 Task: Search on Turbo Tax how can we import 1099-INT form.
Action: Mouse moved to (1302, 81)
Screenshot: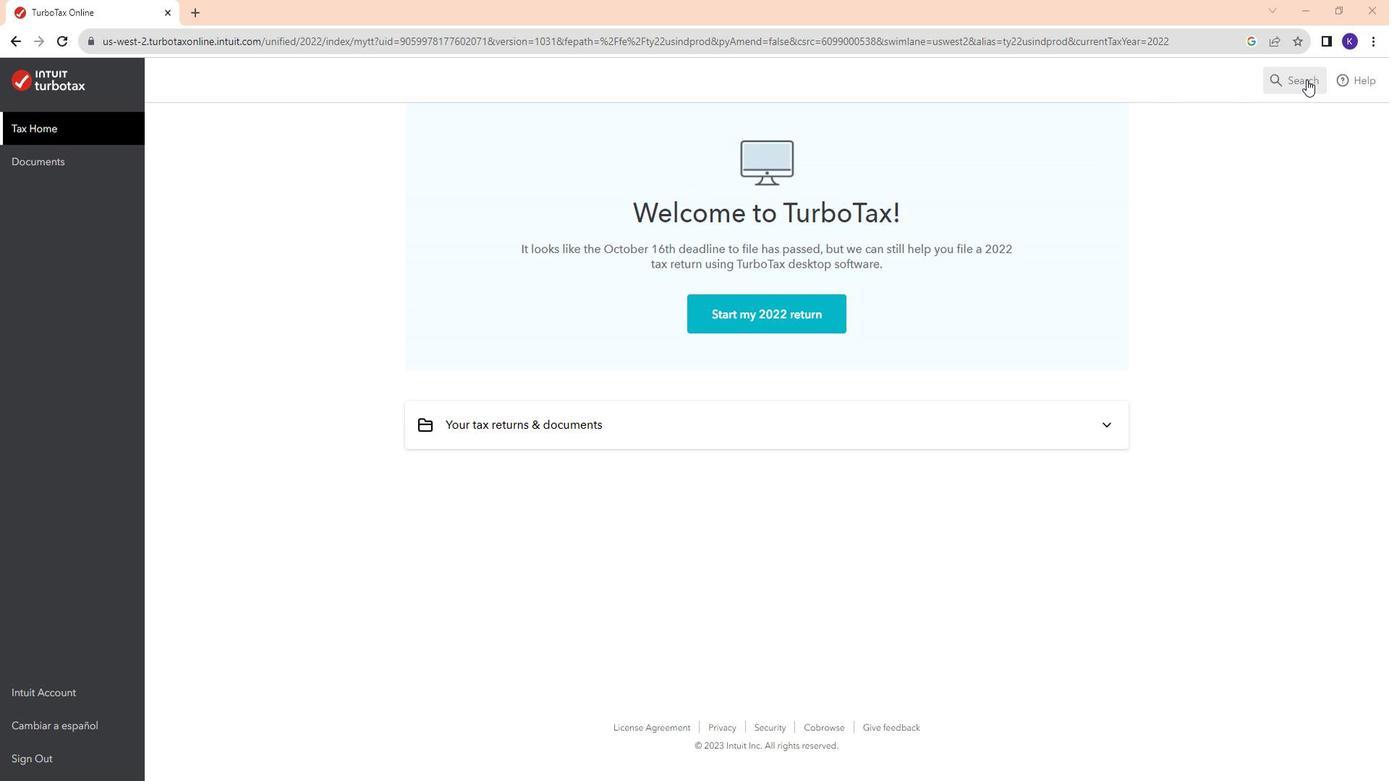 
Action: Mouse pressed left at (1302, 81)
Screenshot: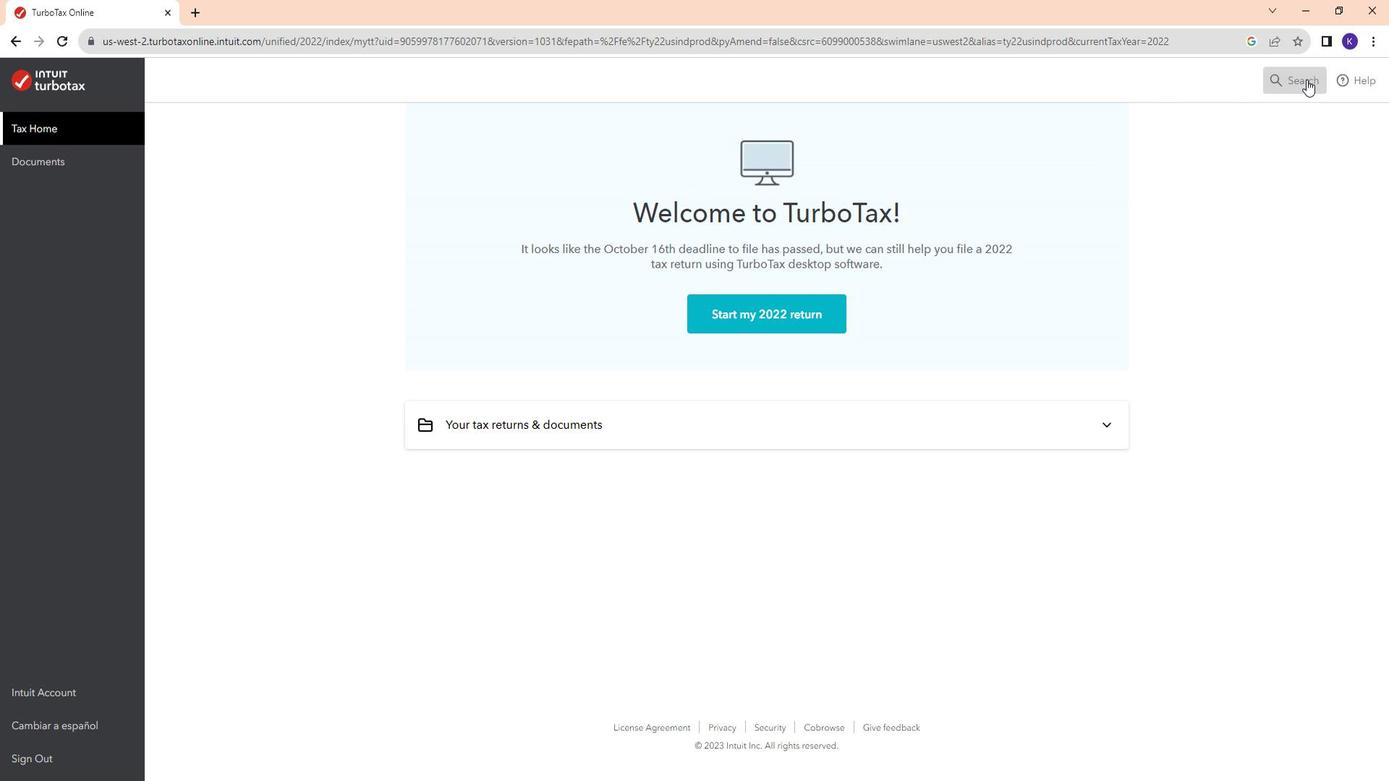 
Action: Mouse moved to (1157, 129)
Screenshot: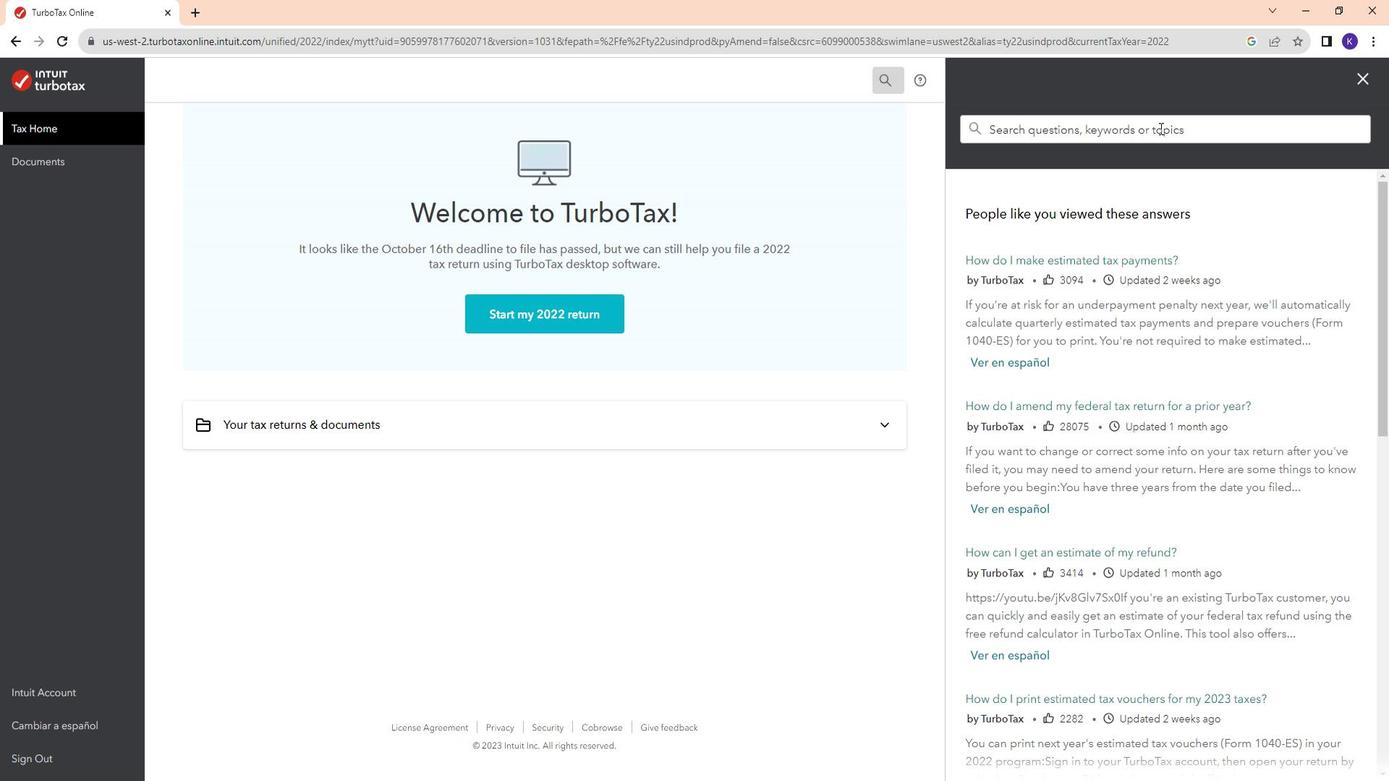 
Action: Mouse pressed left at (1157, 129)
Screenshot: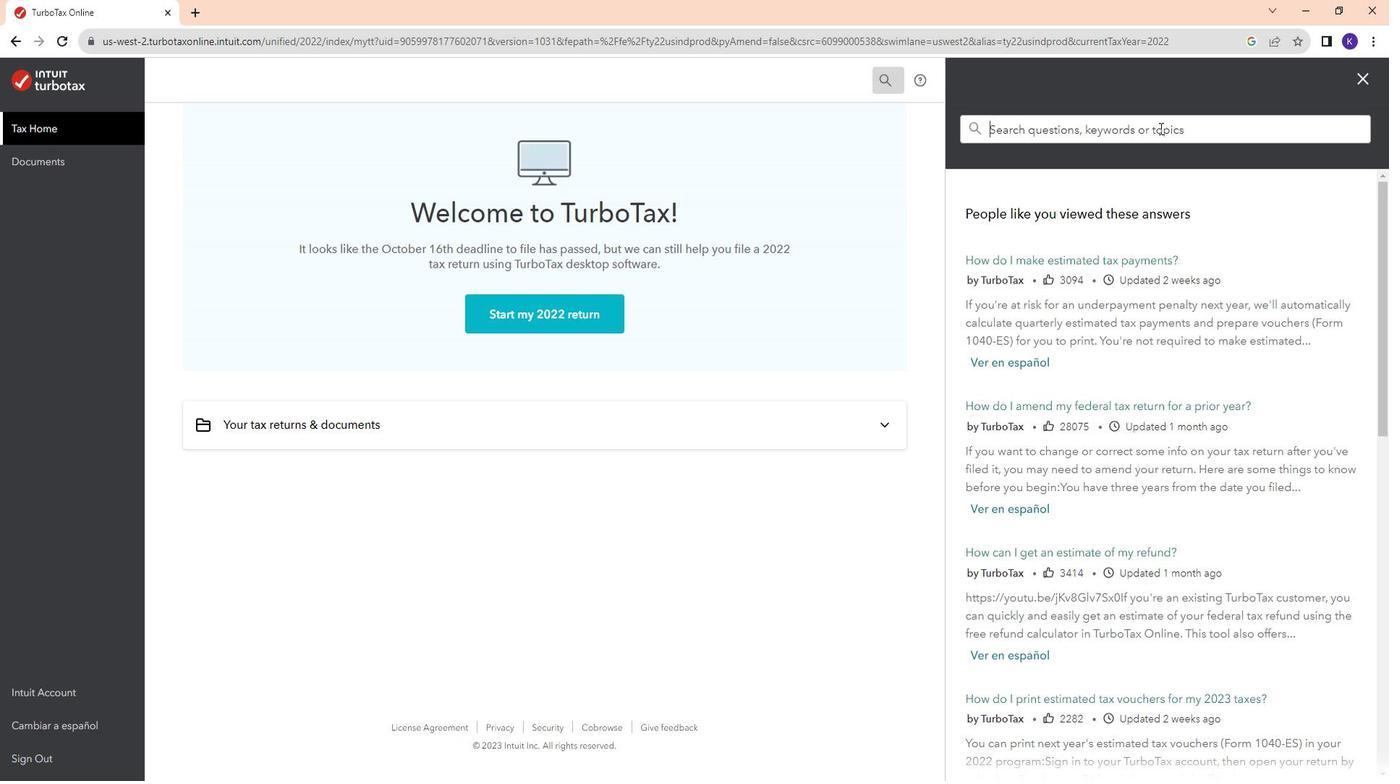 
Action: Key pressed how<Key.space>can<Key.space>i<Key.space>import<Key.space>1099-<Key.caps_lock>INT<Key.space><Key.caps_lock>form<Key.enter>
Screenshot: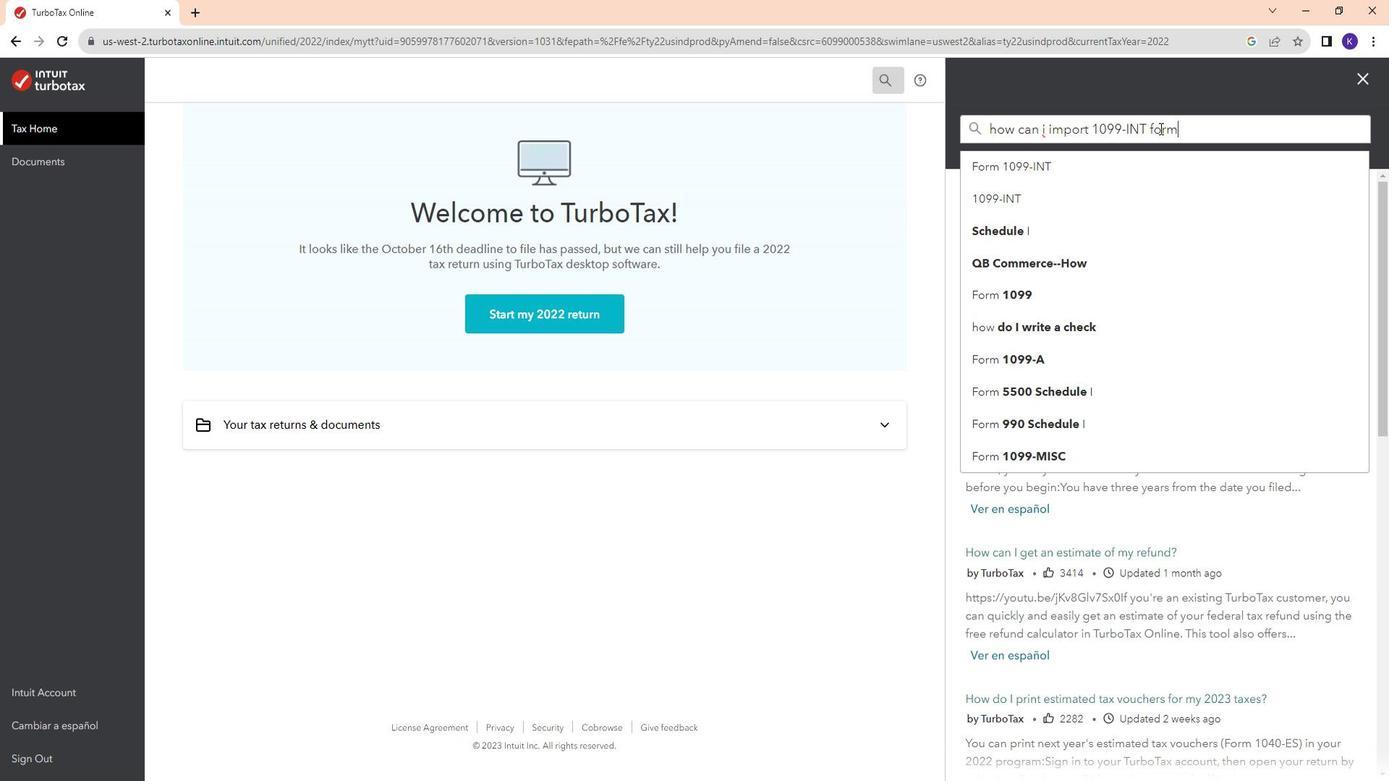 
Action: Mouse moved to (1162, 375)
Screenshot: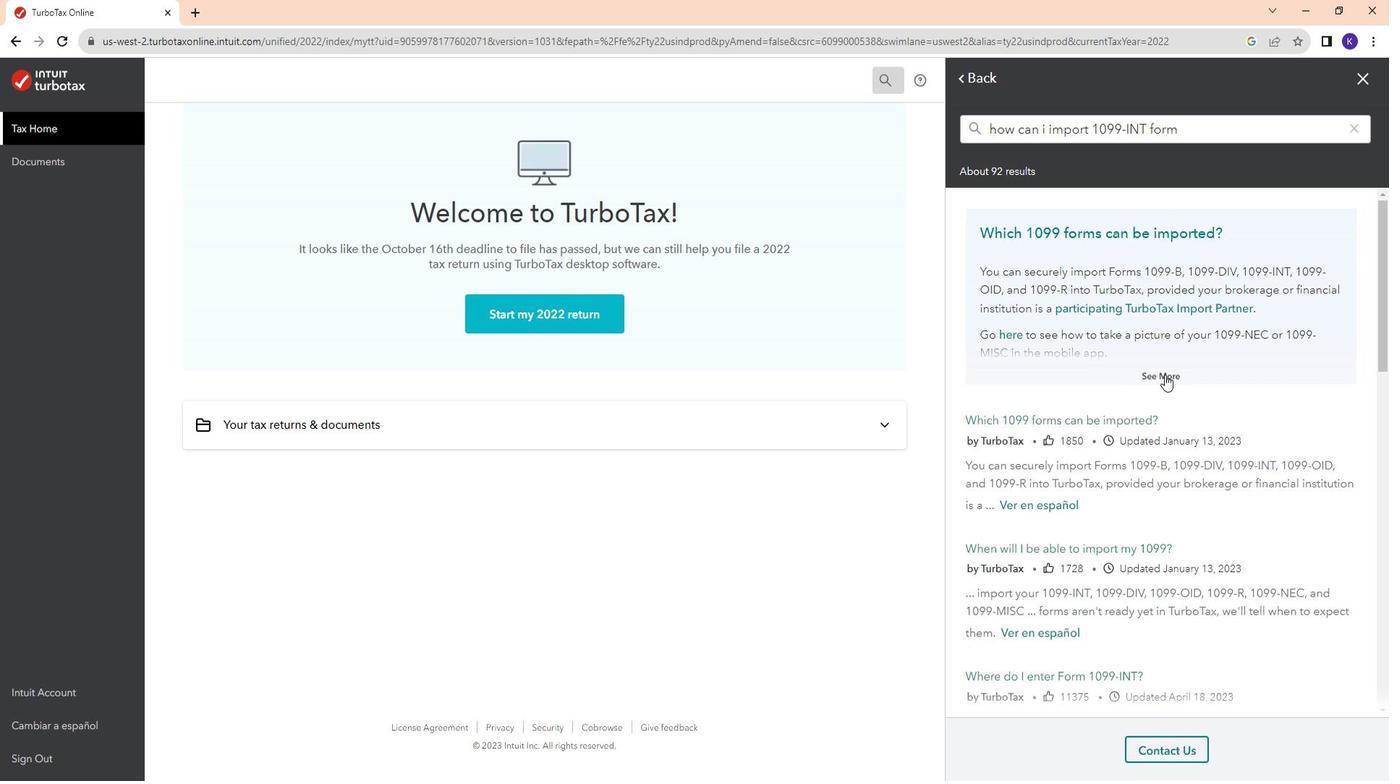
Action: Mouse pressed left at (1162, 375)
Screenshot: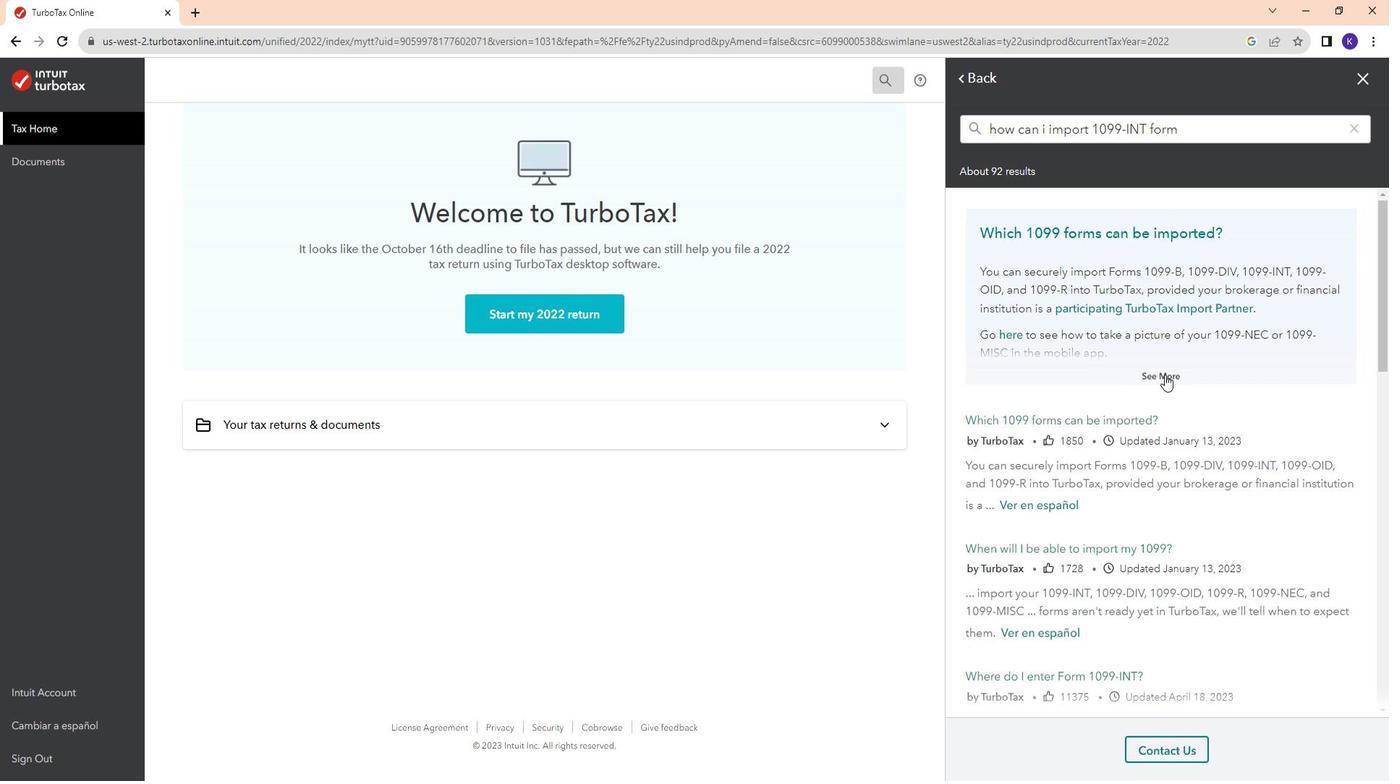
Action: Mouse scrolled (1162, 374) with delta (0, 0)
Screenshot: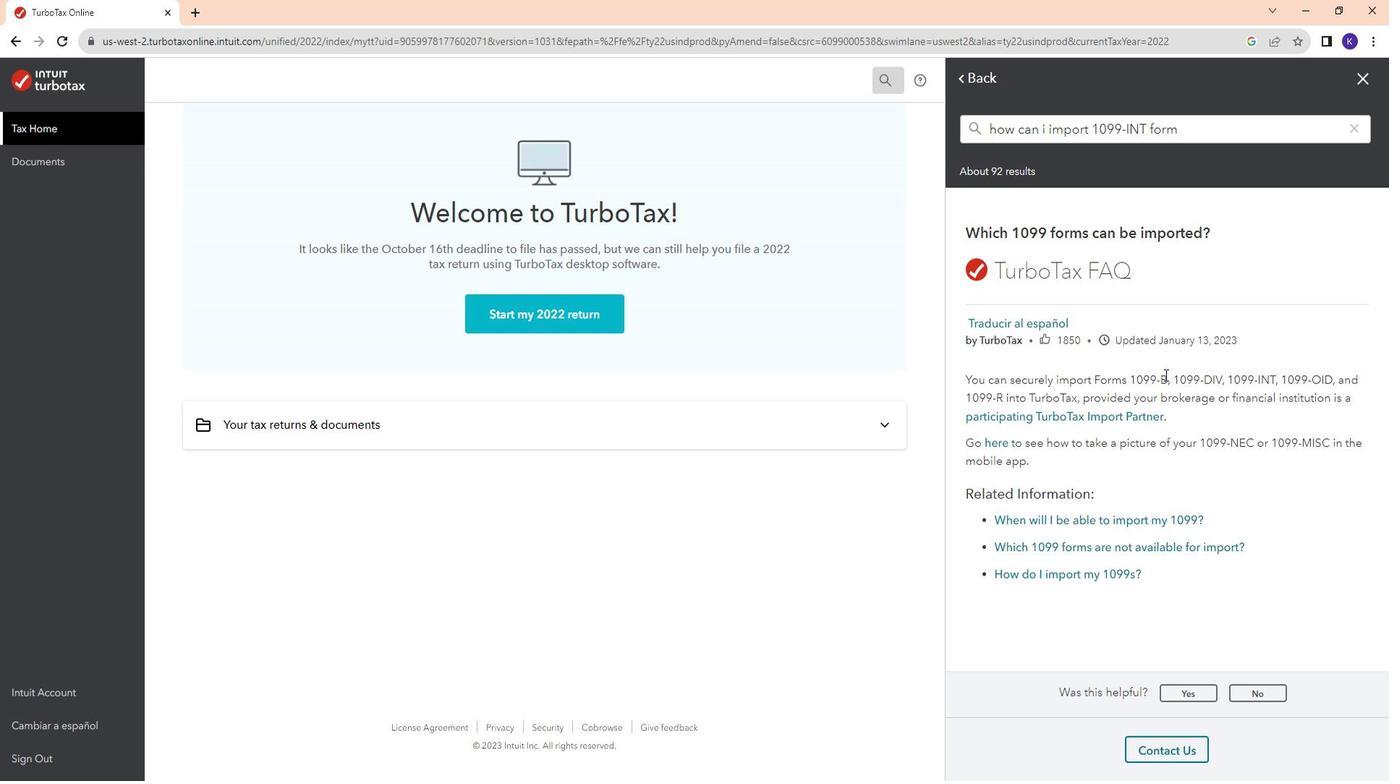 
Action: Mouse scrolled (1162, 374) with delta (0, 0)
Screenshot: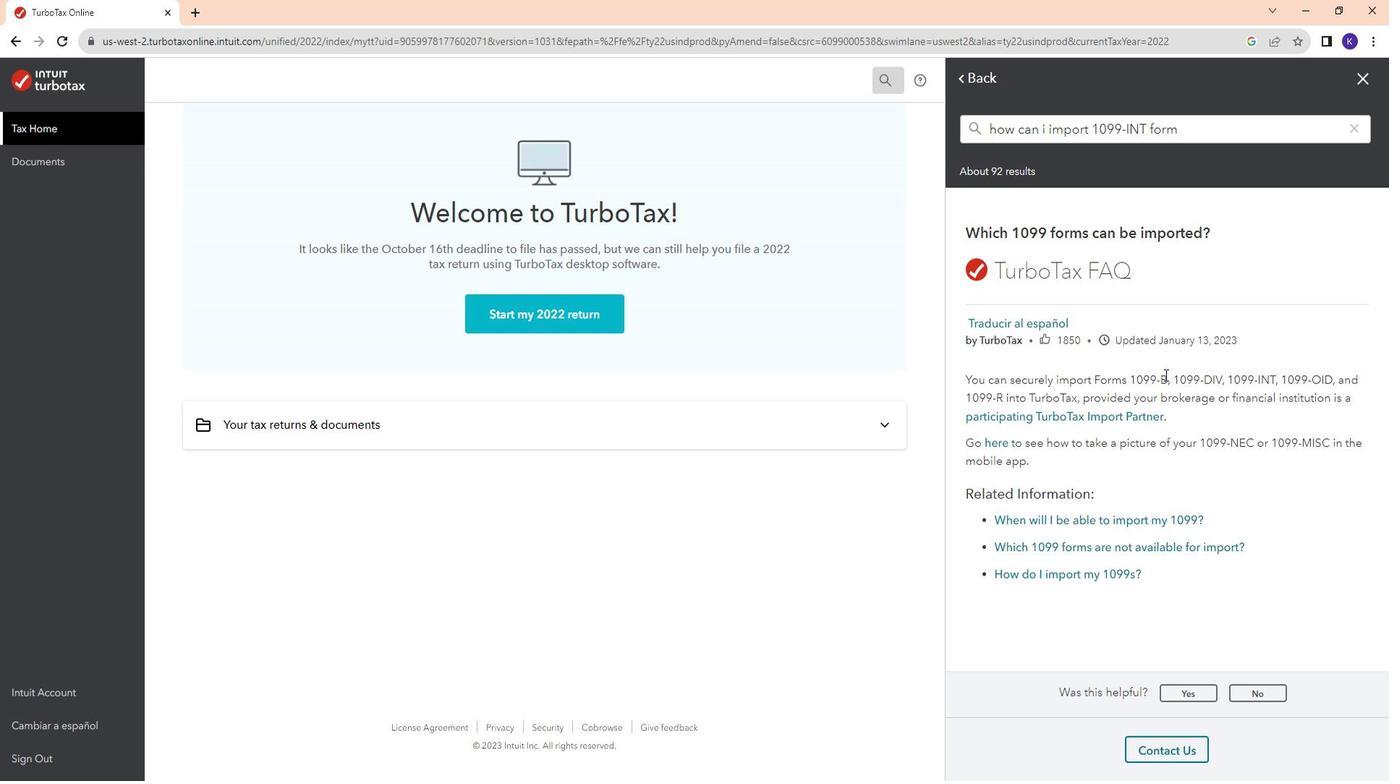 
Action: Mouse scrolled (1162, 374) with delta (0, 0)
Screenshot: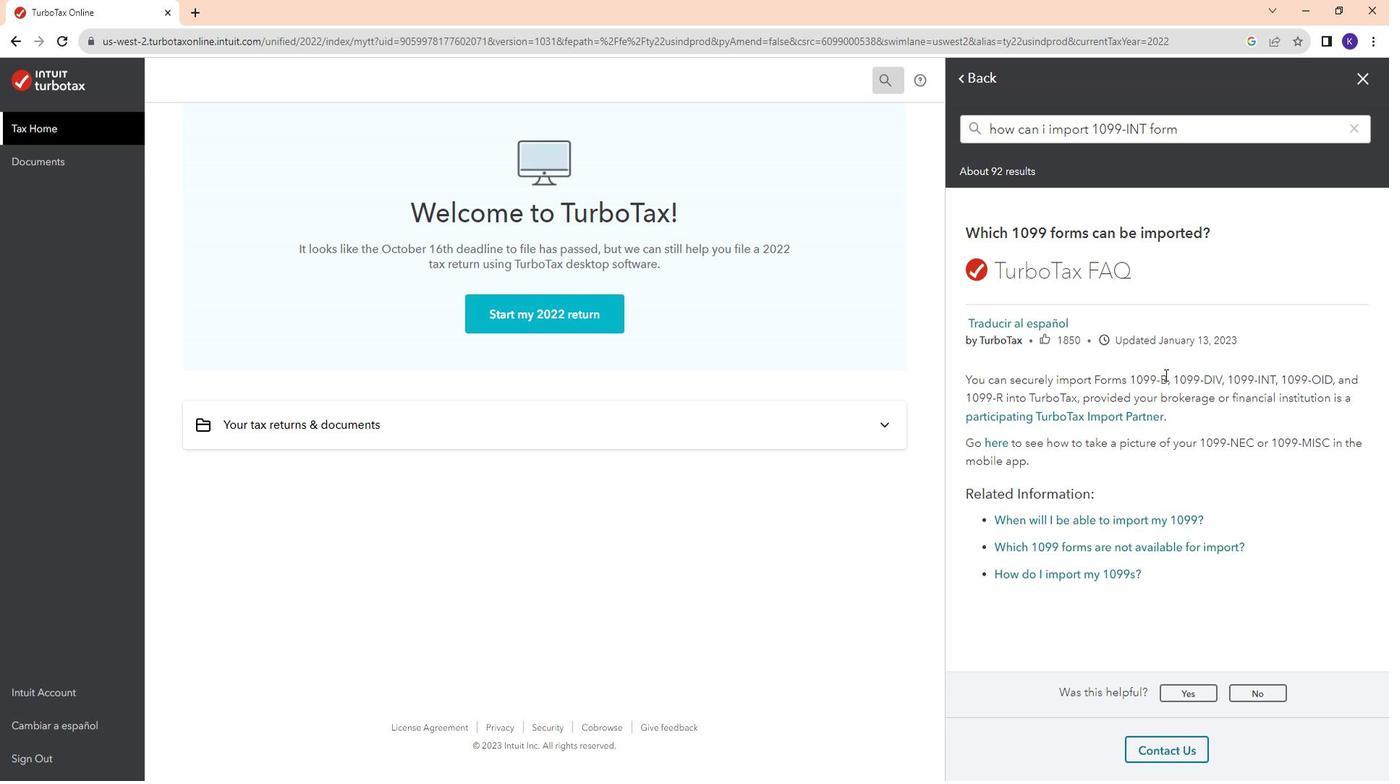 
Action: Mouse scrolled (1162, 374) with delta (0, 0)
Screenshot: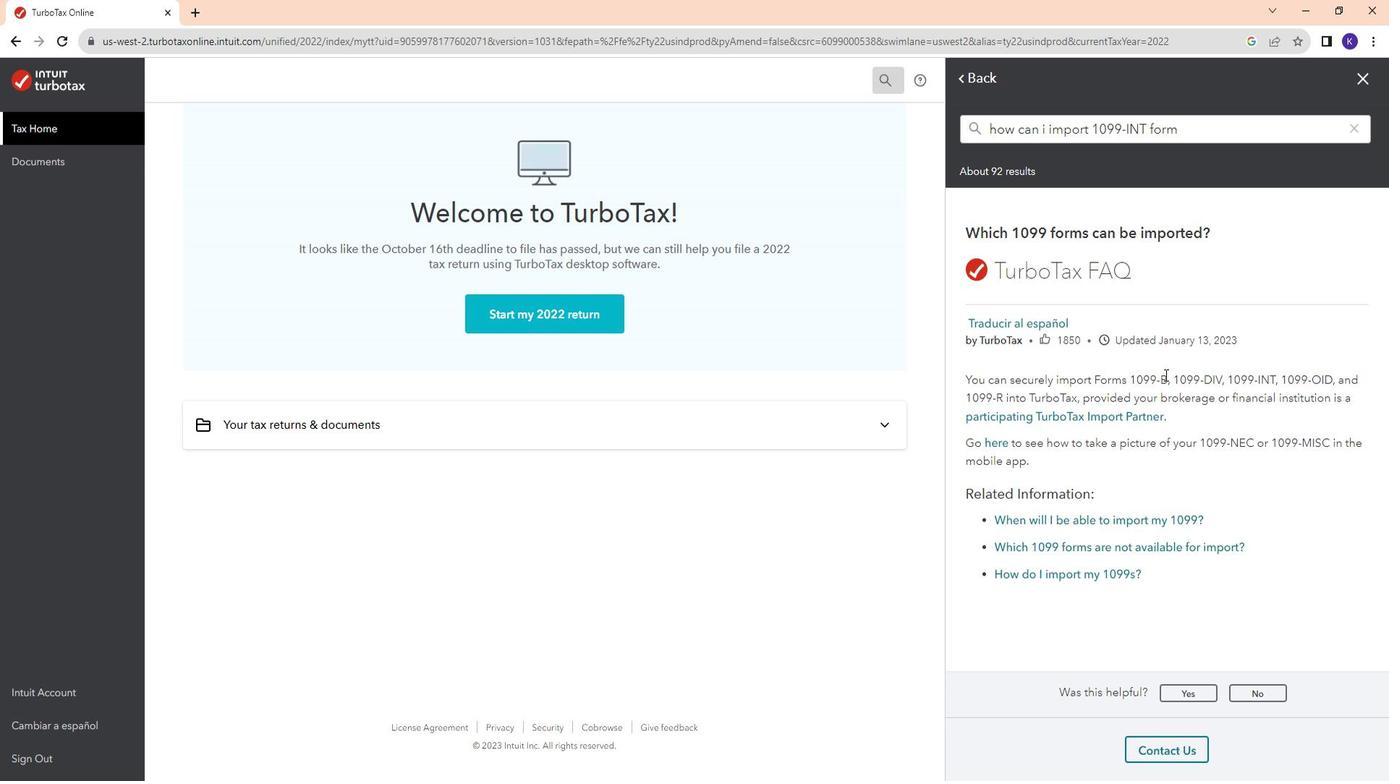 
Action: Mouse moved to (1199, 479)
Screenshot: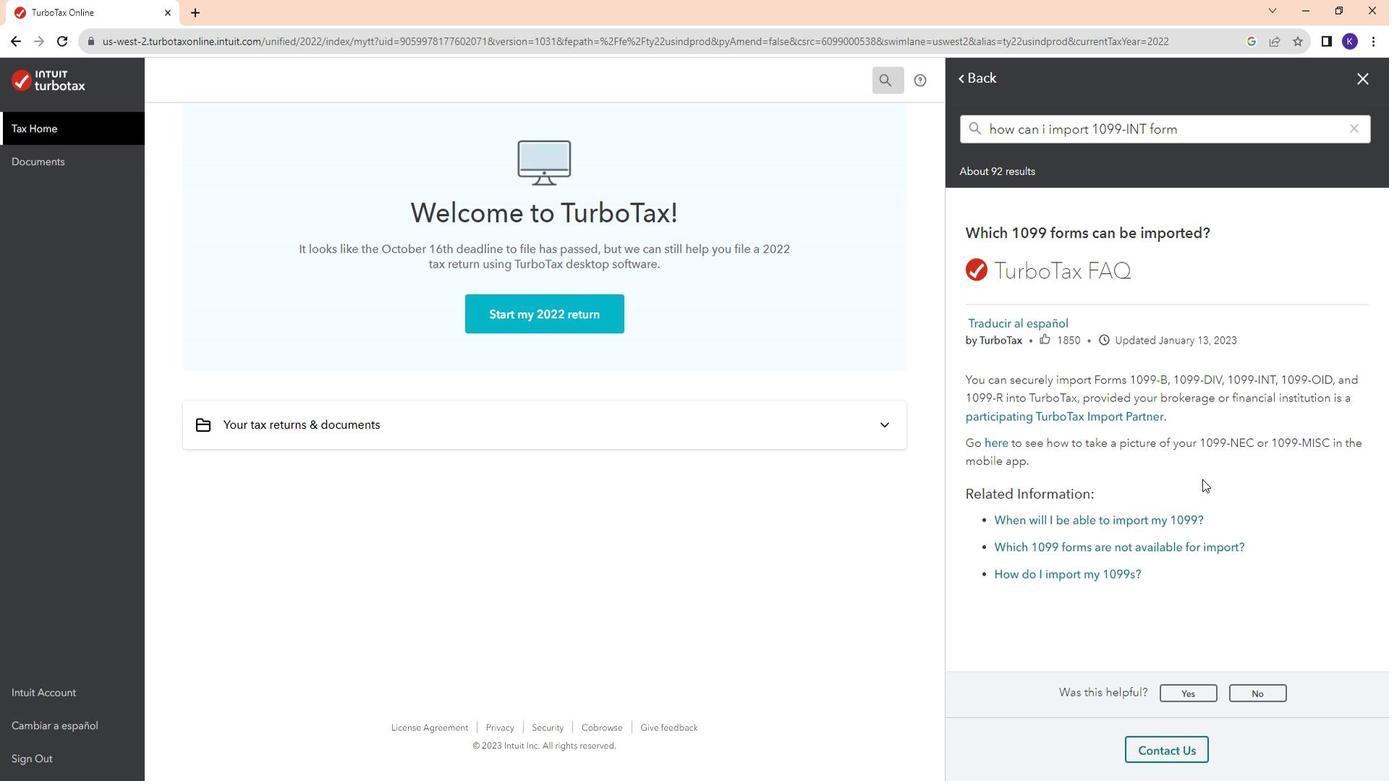
Action: Mouse scrolled (1199, 479) with delta (0, 0)
Screenshot: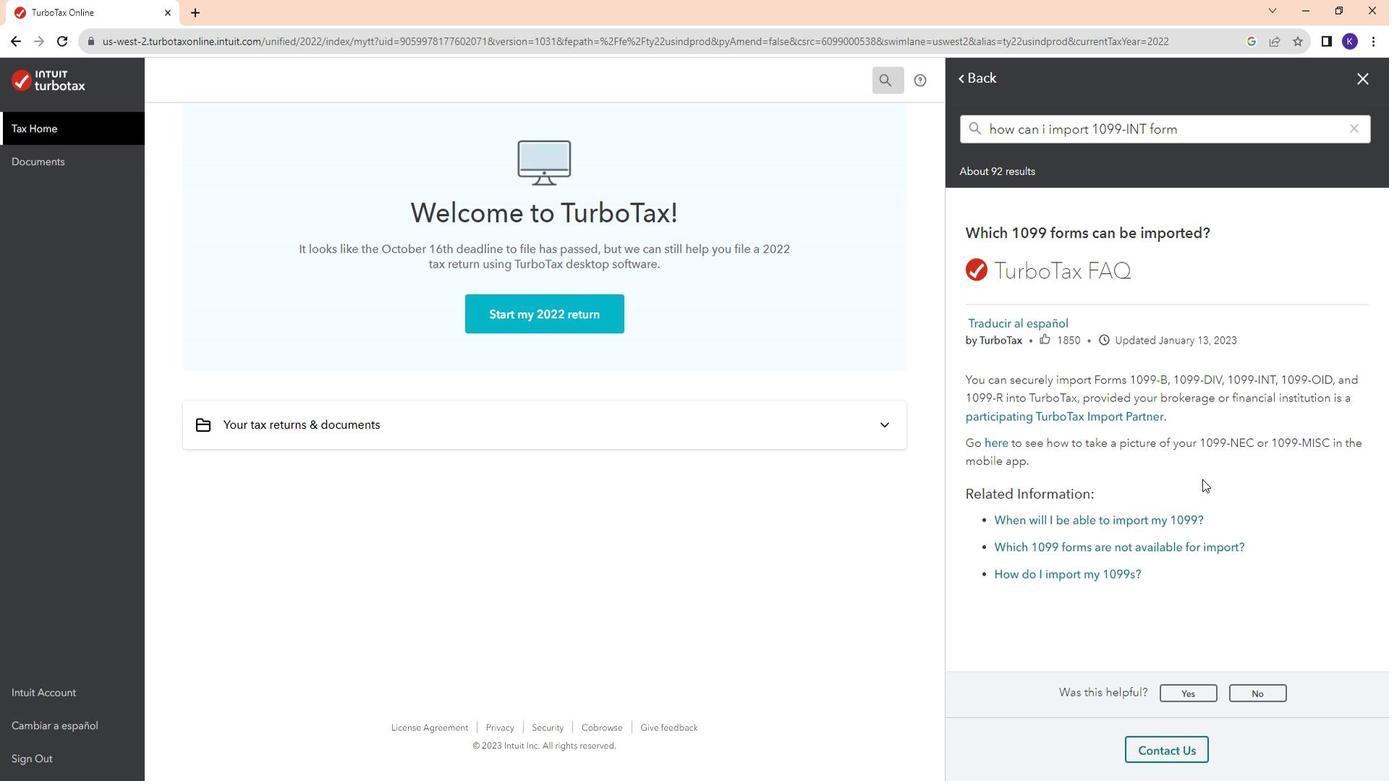 
Action: Mouse scrolled (1199, 479) with delta (0, 0)
Screenshot: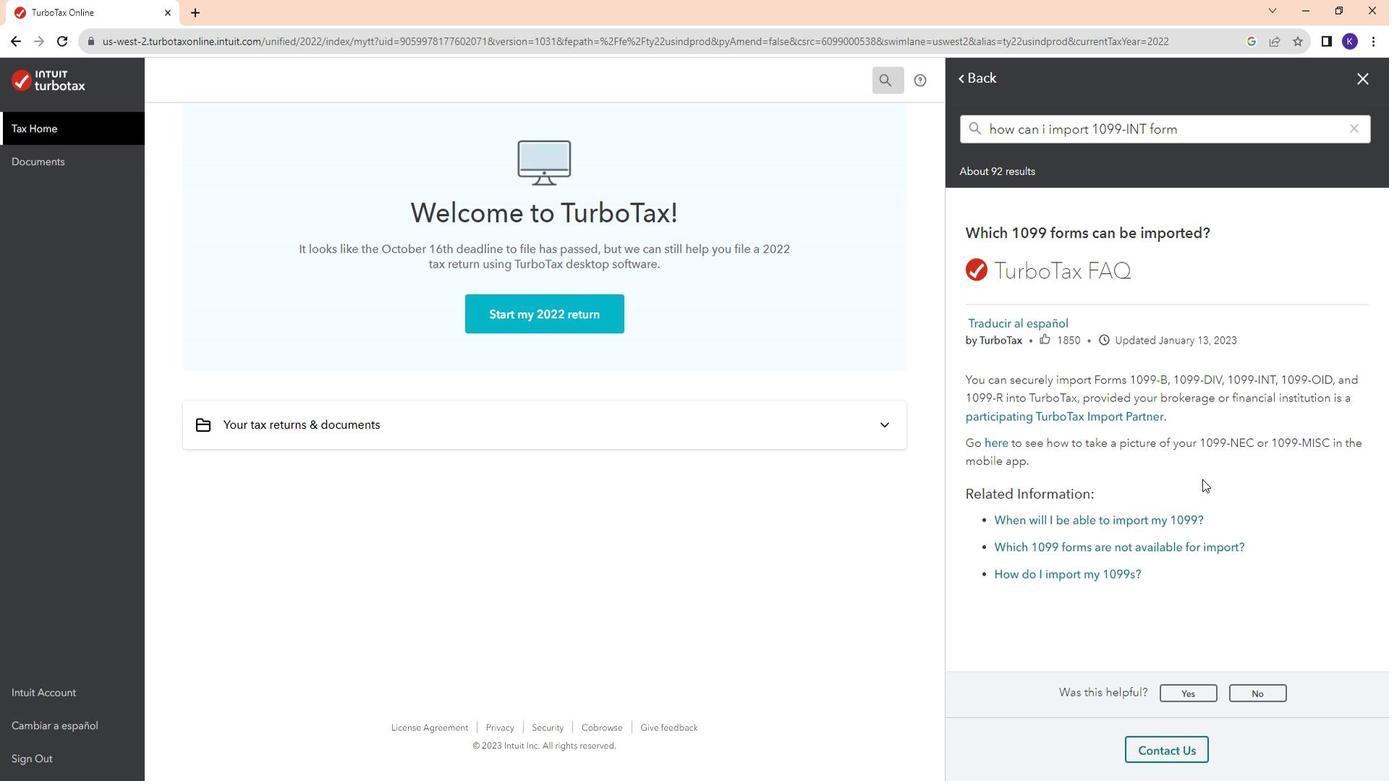 
Action: Mouse scrolled (1199, 479) with delta (0, 0)
Screenshot: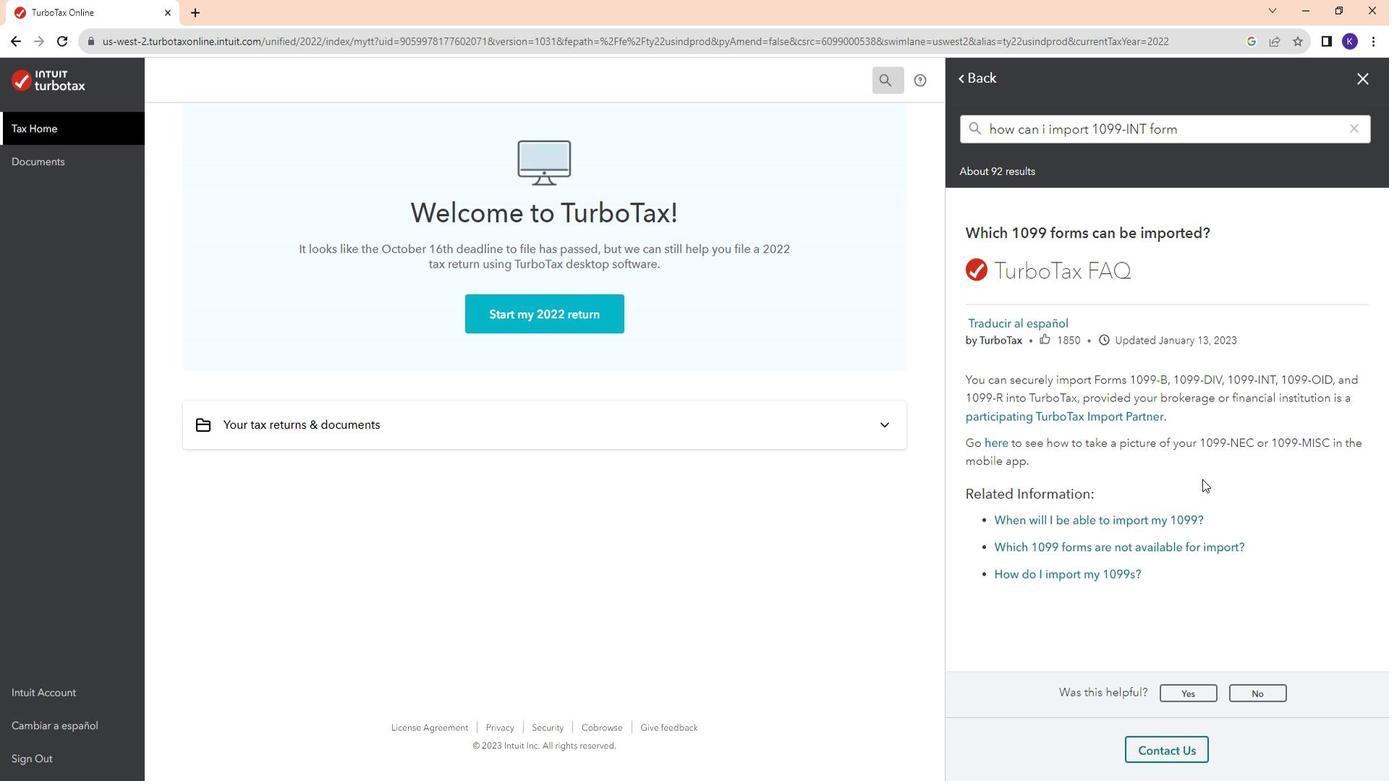 
Action: Mouse scrolled (1199, 479) with delta (0, 0)
Screenshot: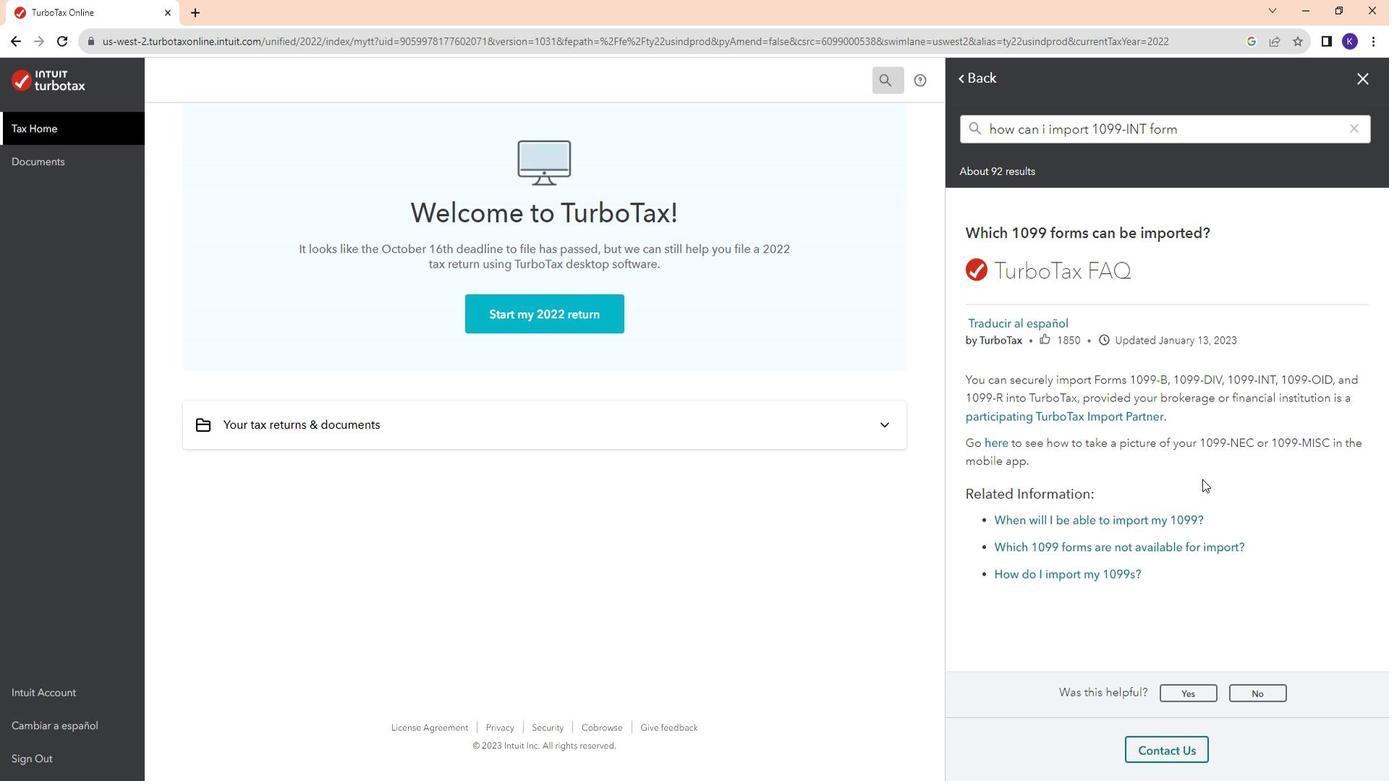 
Action: Mouse scrolled (1199, 479) with delta (0, 0)
Screenshot: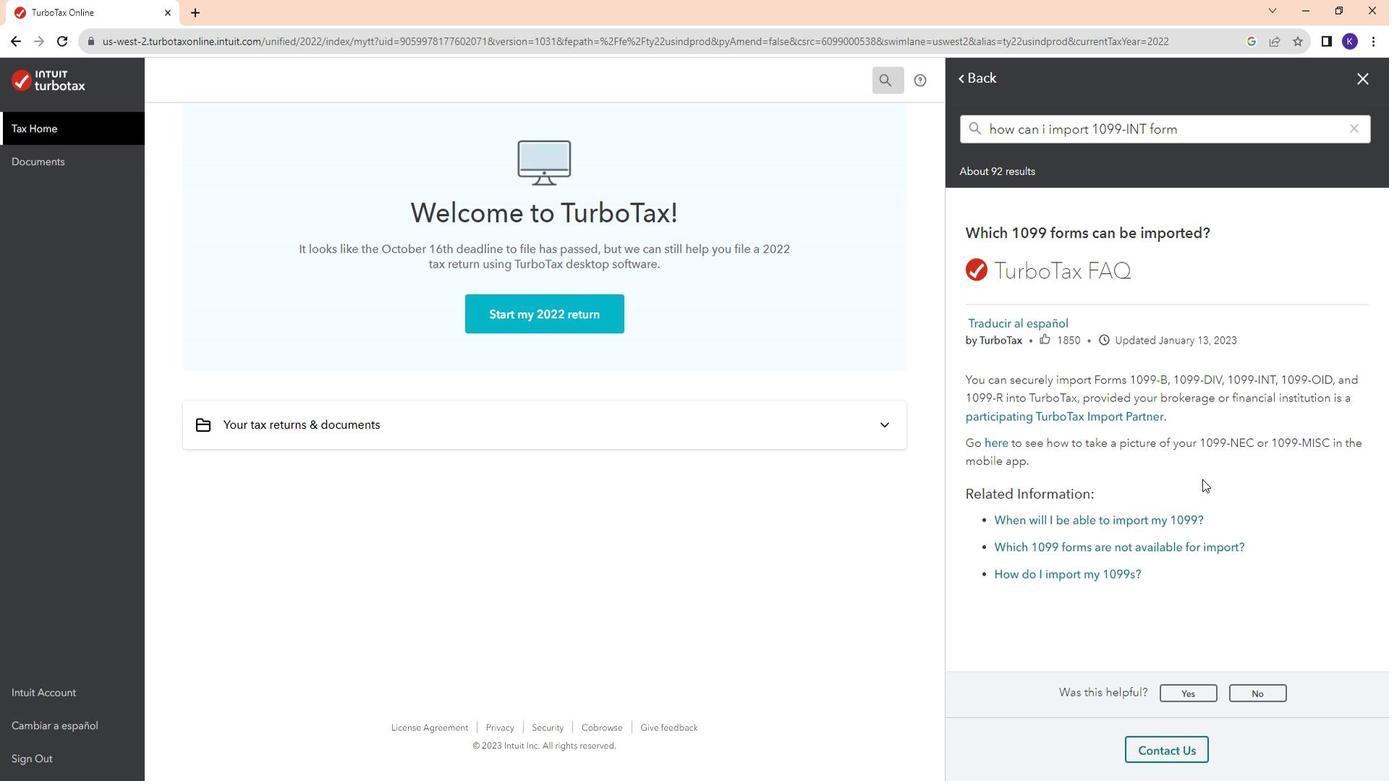 
Action: Mouse scrolled (1199, 479) with delta (0, 0)
Screenshot: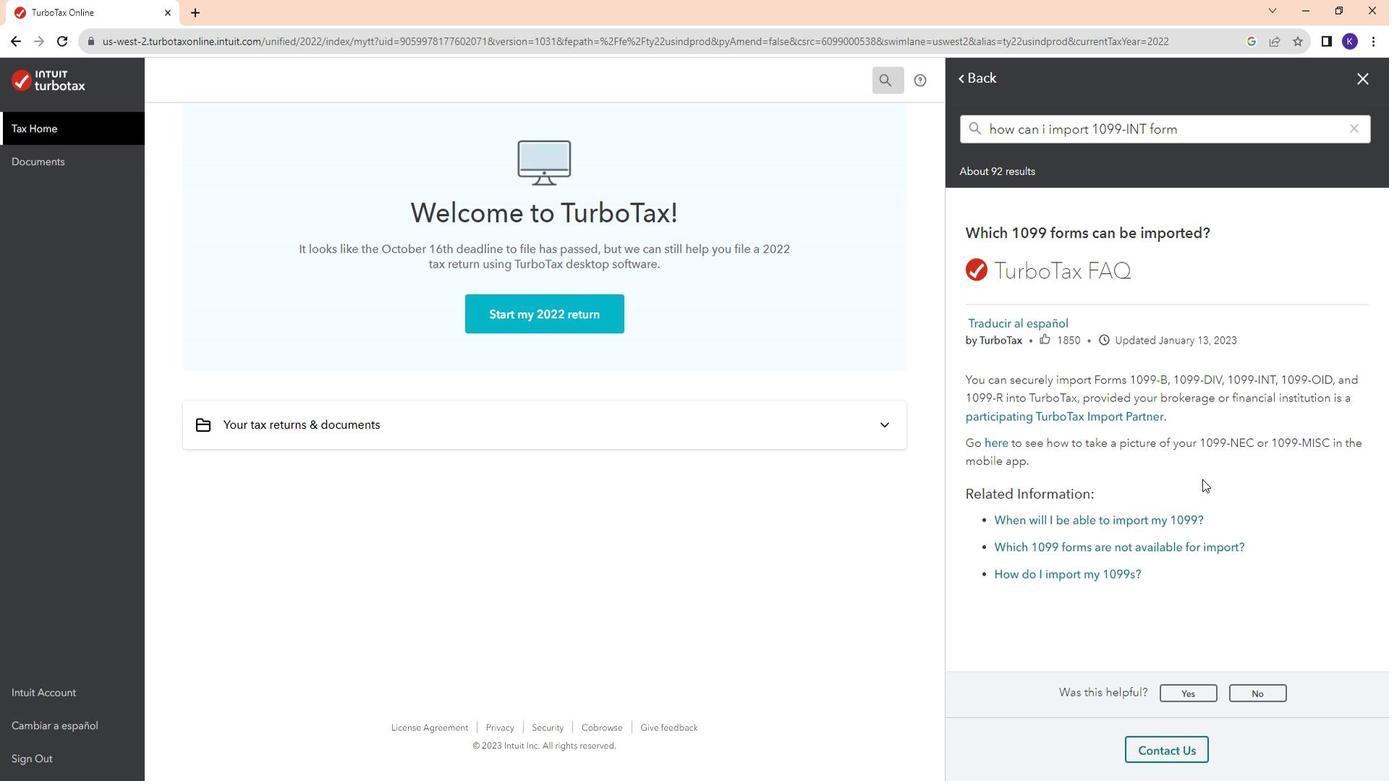 
Action: Mouse moved to (1183, 692)
Screenshot: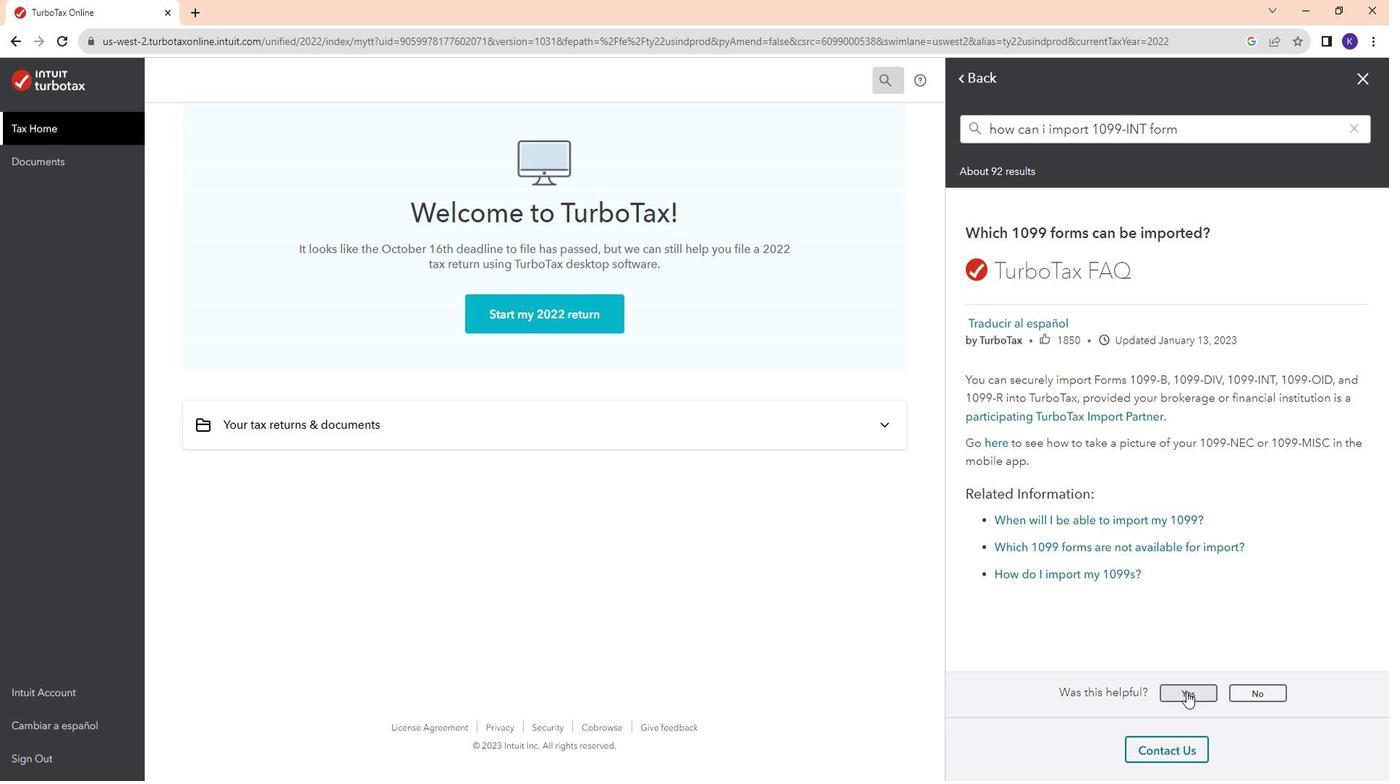 
Action: Mouse pressed left at (1183, 692)
Screenshot: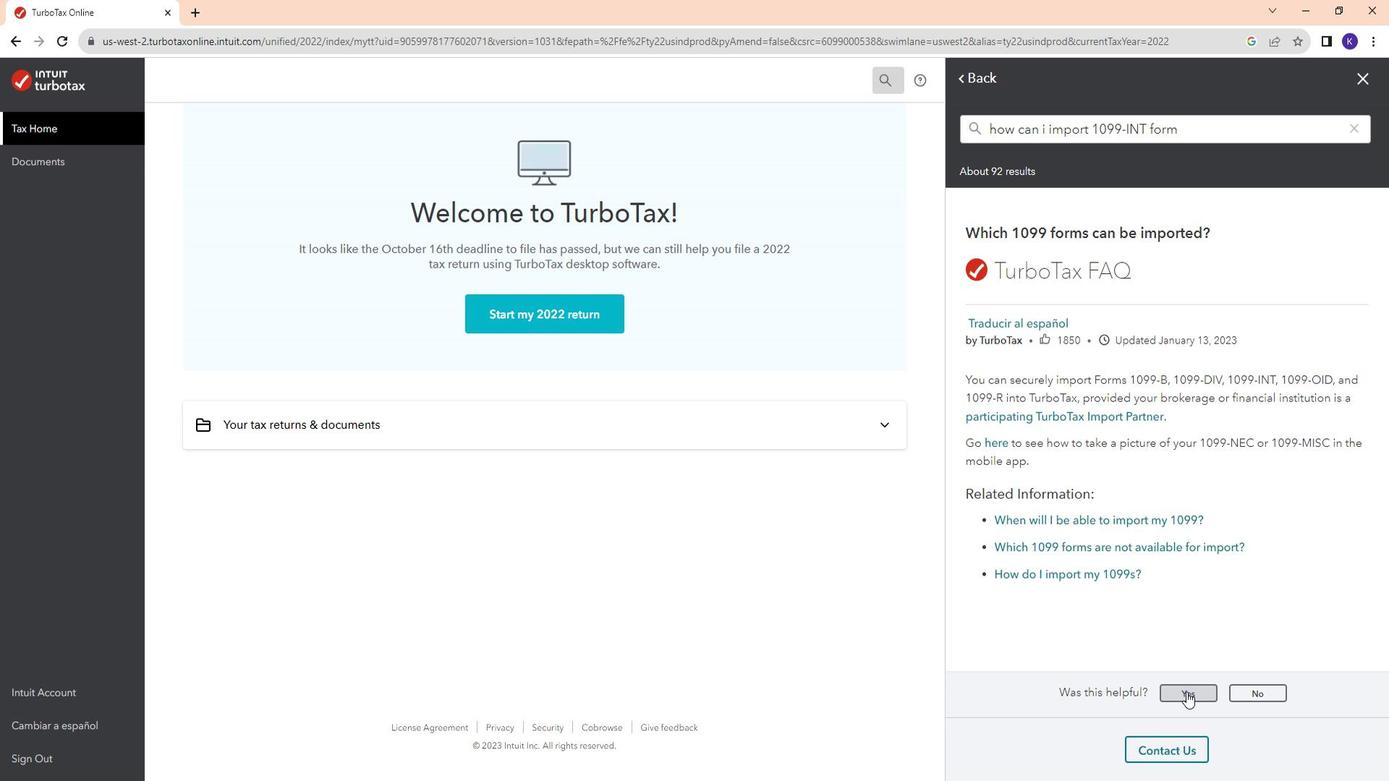 
Action: Mouse moved to (1183, 682)
Screenshot: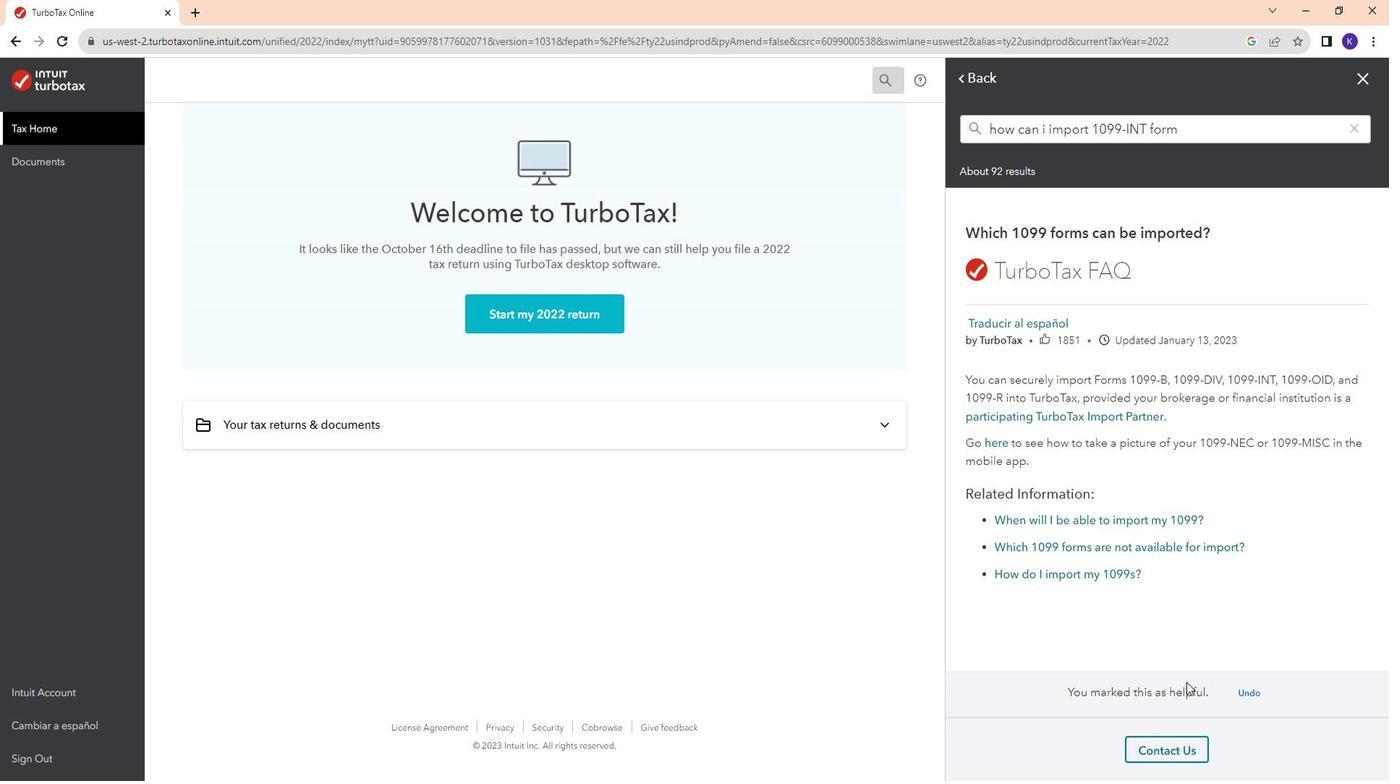 
